 Task: Choose a reason to hibernate the account as "Iâm getting too many emails".
Action: Mouse moved to (844, 116)
Screenshot: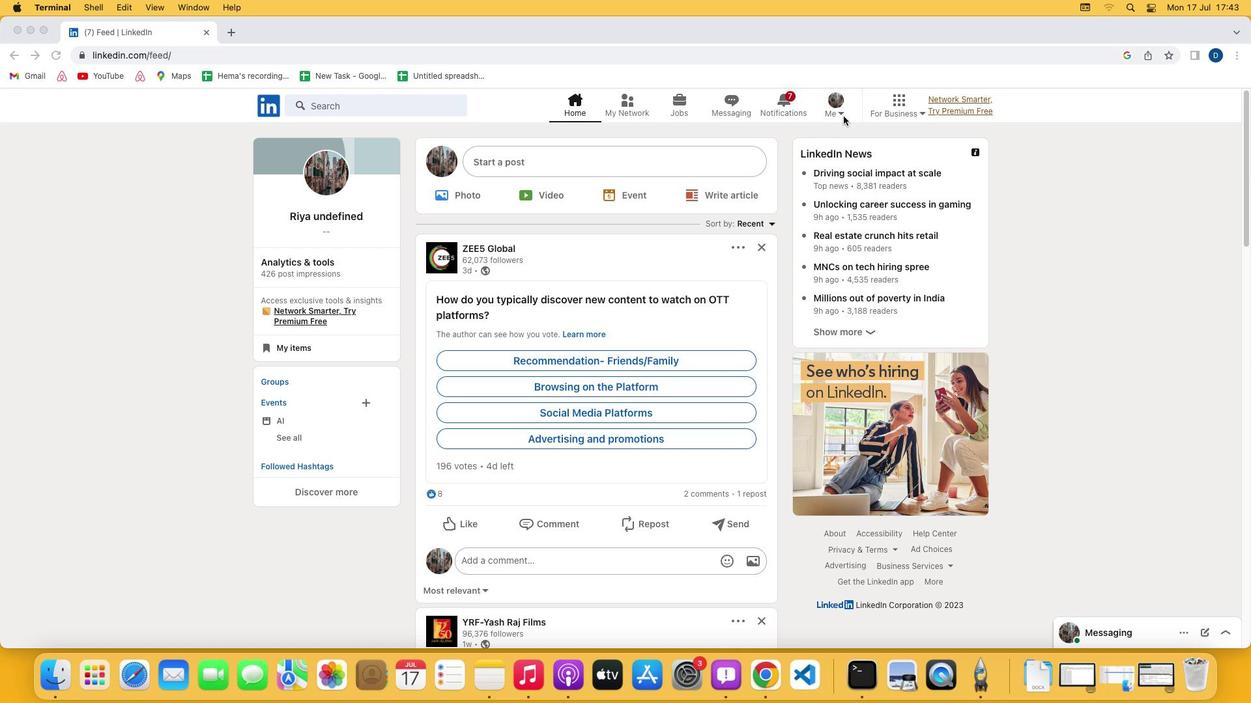 
Action: Mouse pressed left at (844, 116)
Screenshot: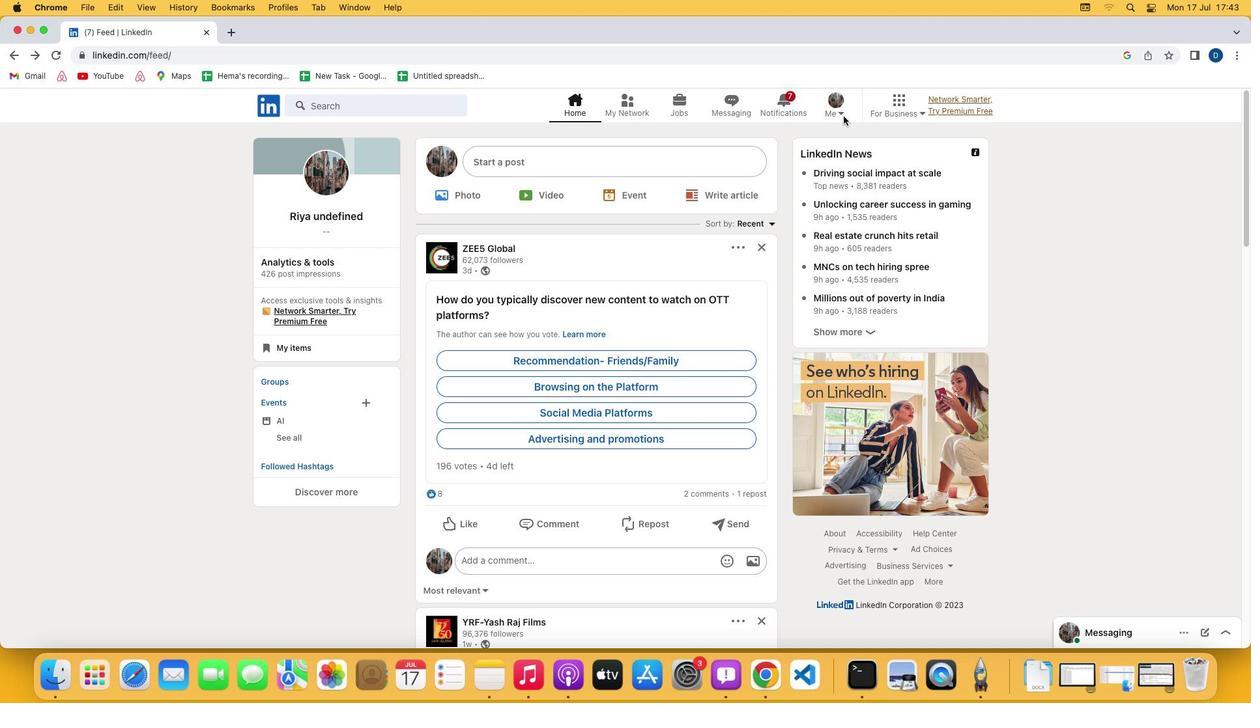 
Action: Mouse moved to (842, 114)
Screenshot: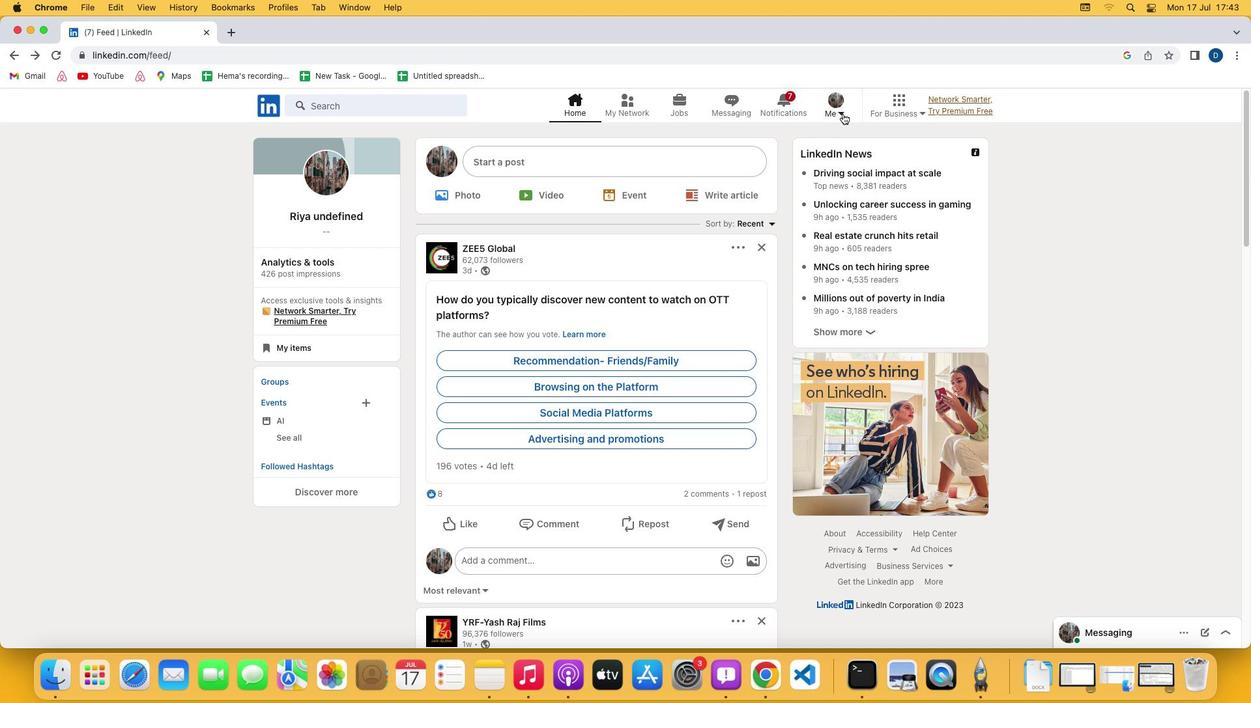 
Action: Mouse pressed left at (842, 114)
Screenshot: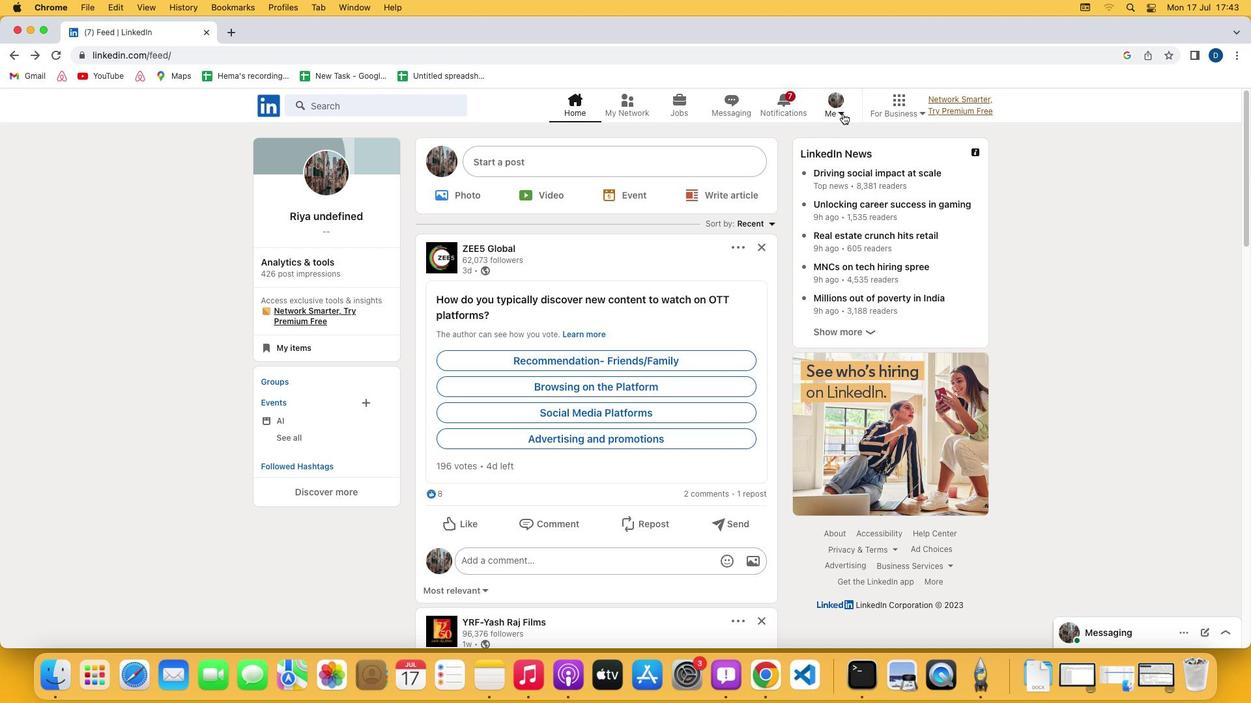 
Action: Mouse moved to (735, 245)
Screenshot: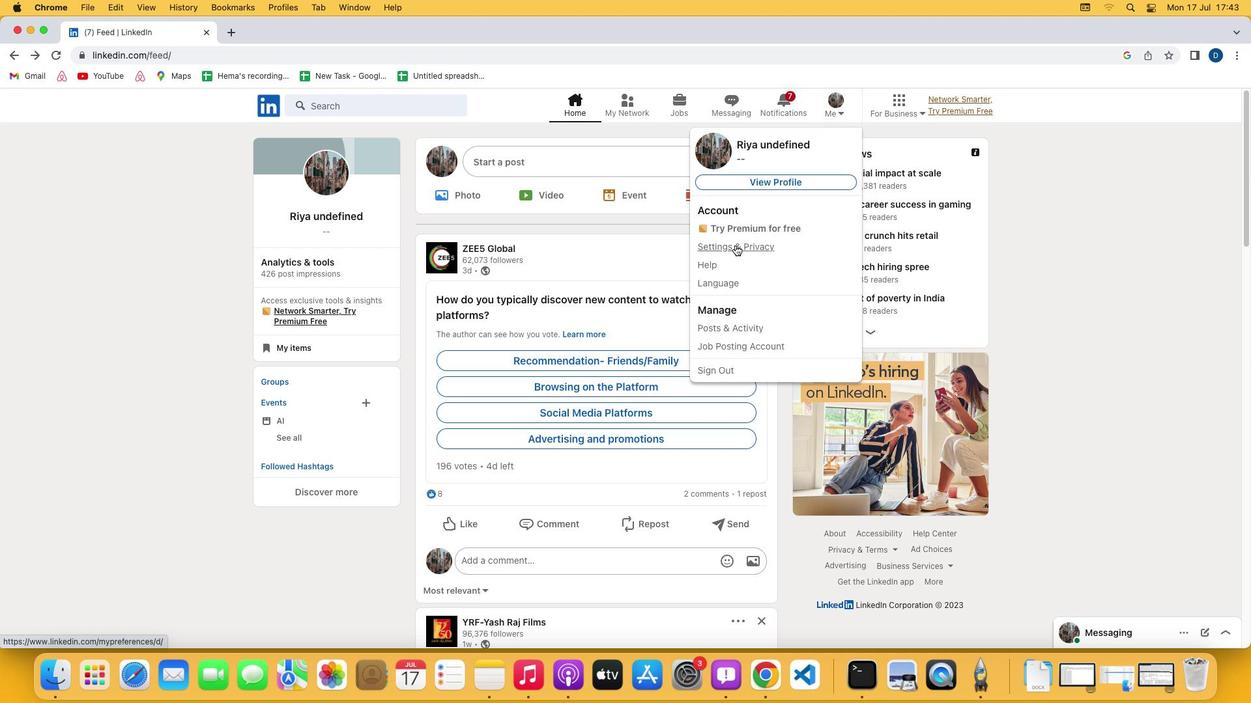 
Action: Mouse pressed left at (735, 245)
Screenshot: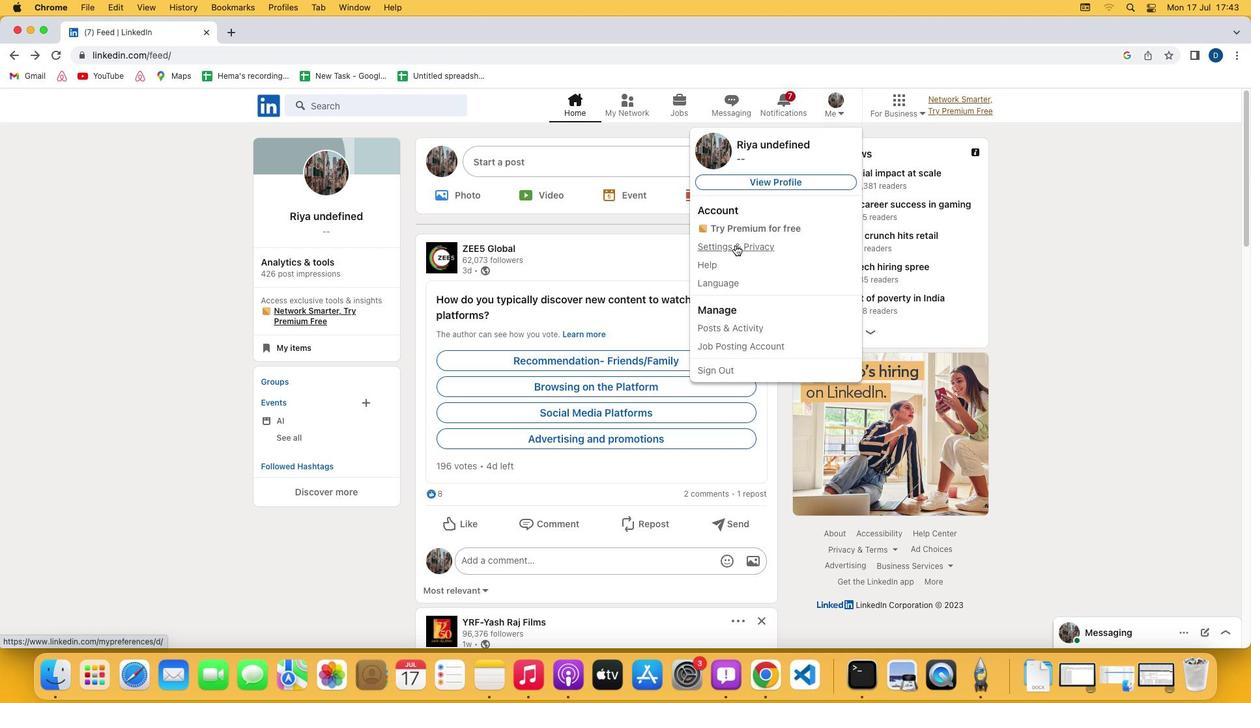 
Action: Mouse moved to (716, 492)
Screenshot: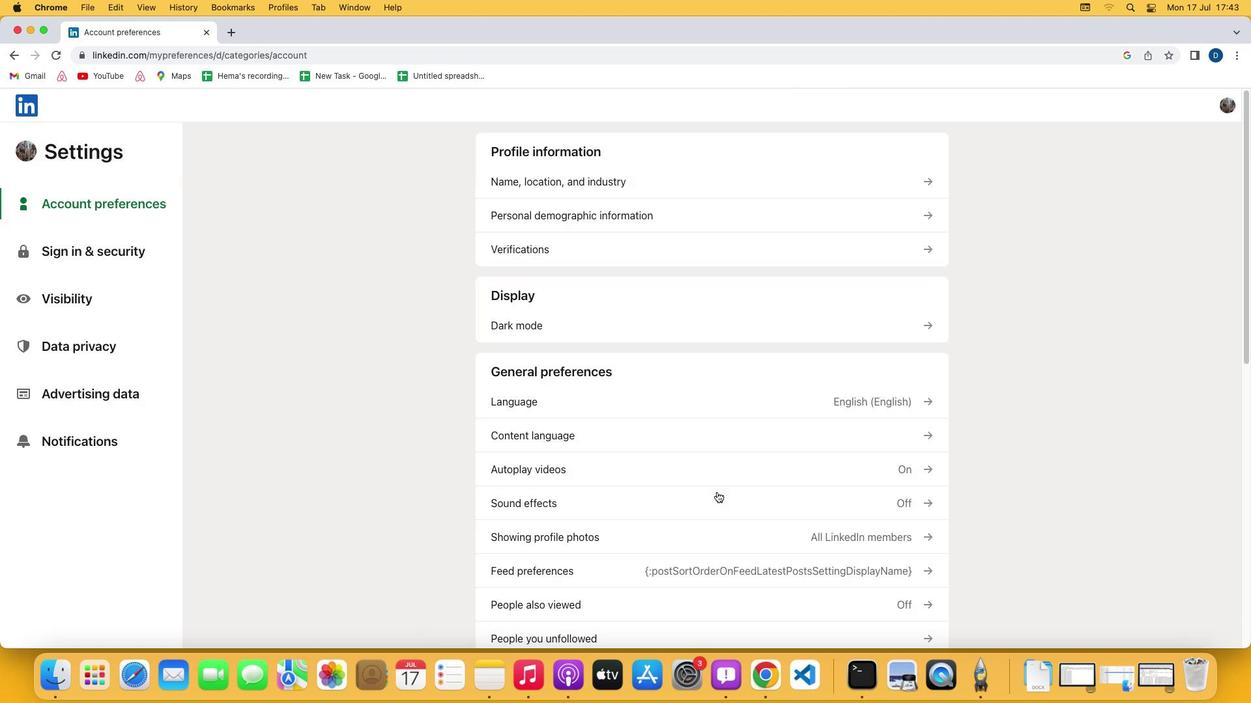 
Action: Mouse scrolled (716, 492) with delta (0, 0)
Screenshot: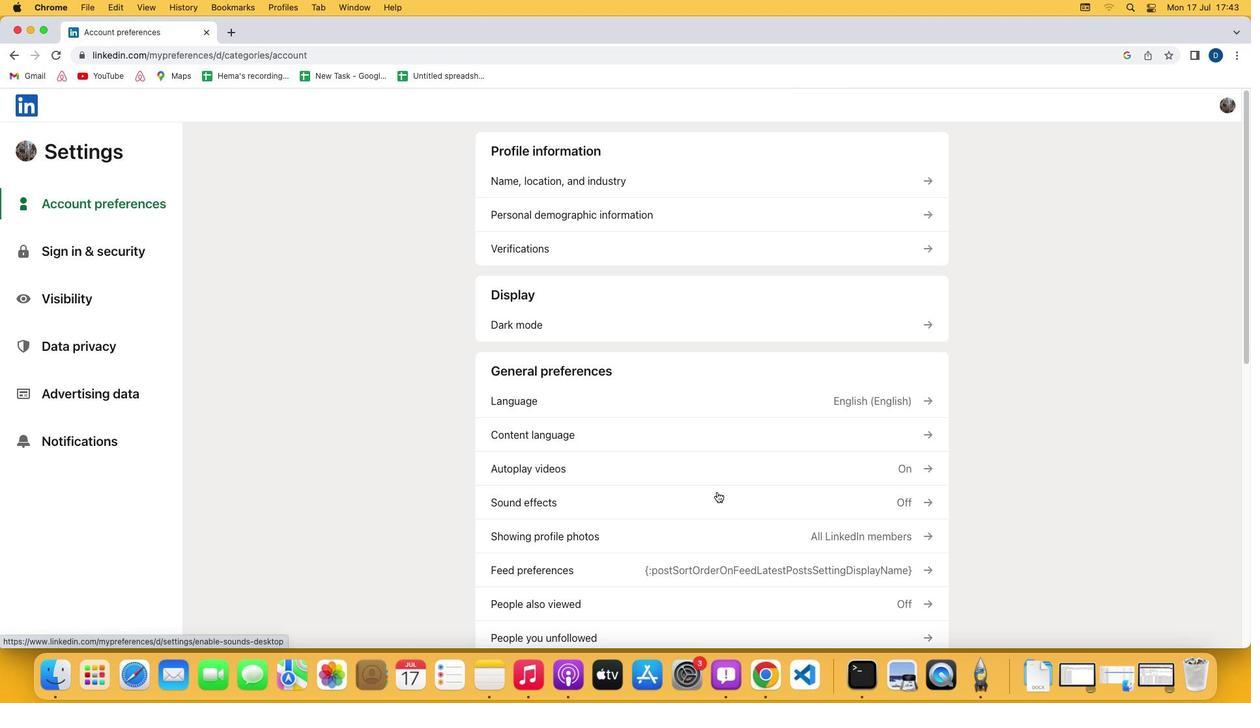 
Action: Mouse scrolled (716, 492) with delta (0, 0)
Screenshot: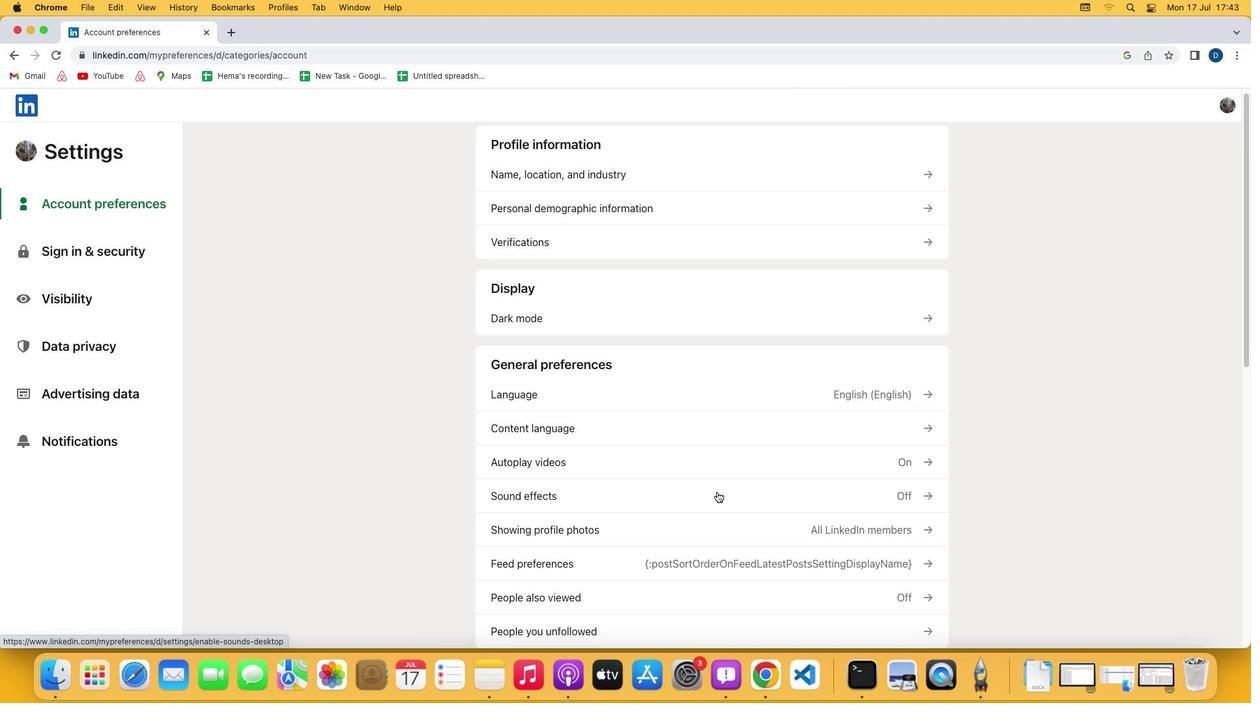 
Action: Mouse scrolled (716, 492) with delta (0, -1)
Screenshot: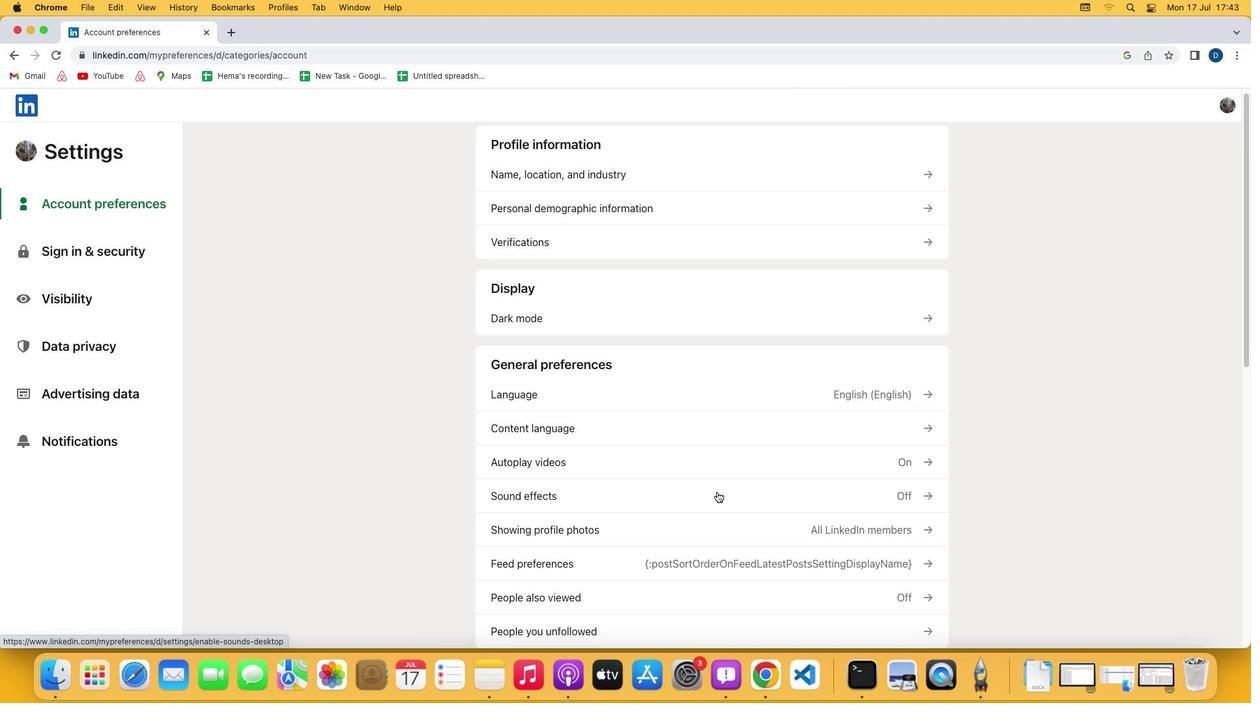 
Action: Mouse scrolled (716, 492) with delta (0, -3)
Screenshot: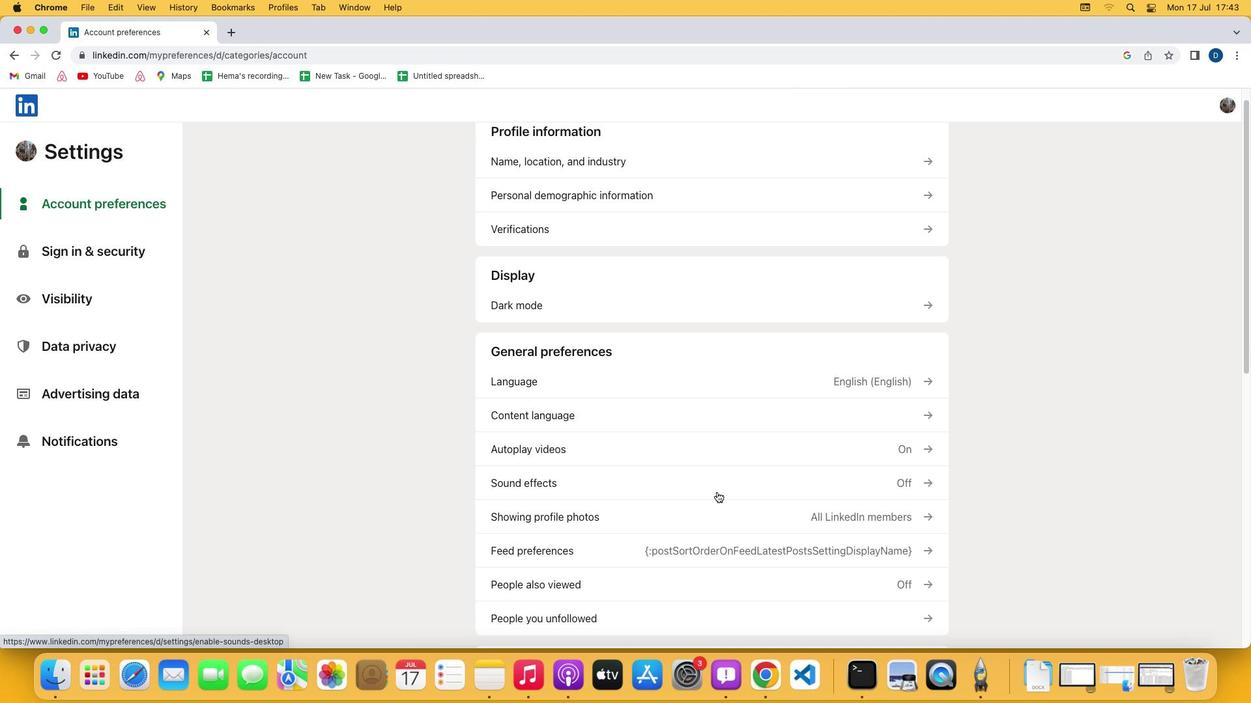
Action: Mouse scrolled (716, 492) with delta (0, 0)
Screenshot: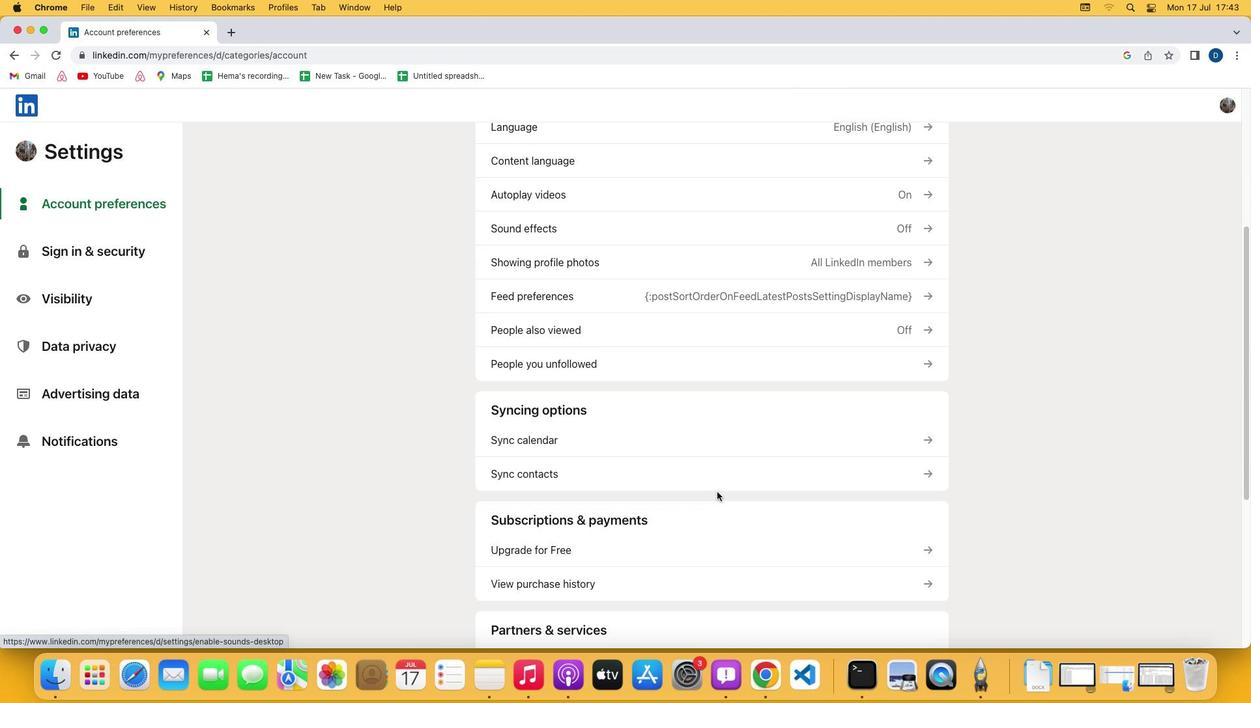 
Action: Mouse scrolled (716, 492) with delta (0, 0)
Screenshot: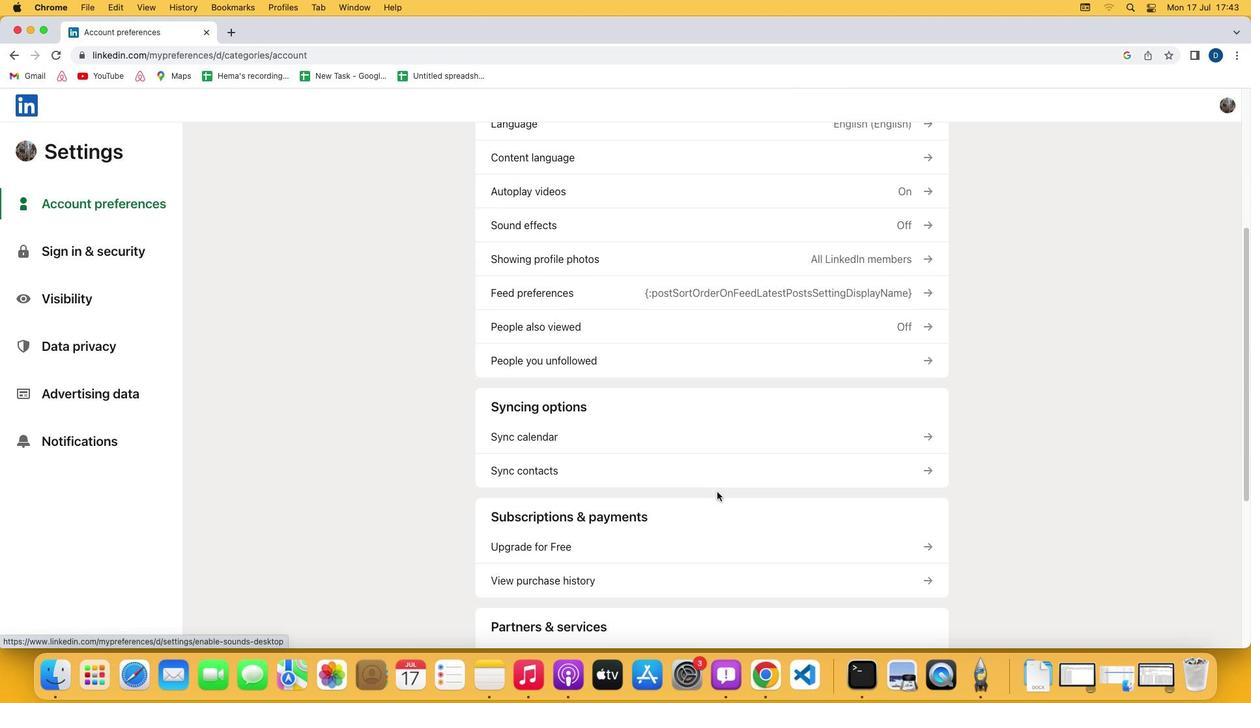 
Action: Mouse scrolled (716, 492) with delta (0, -1)
Screenshot: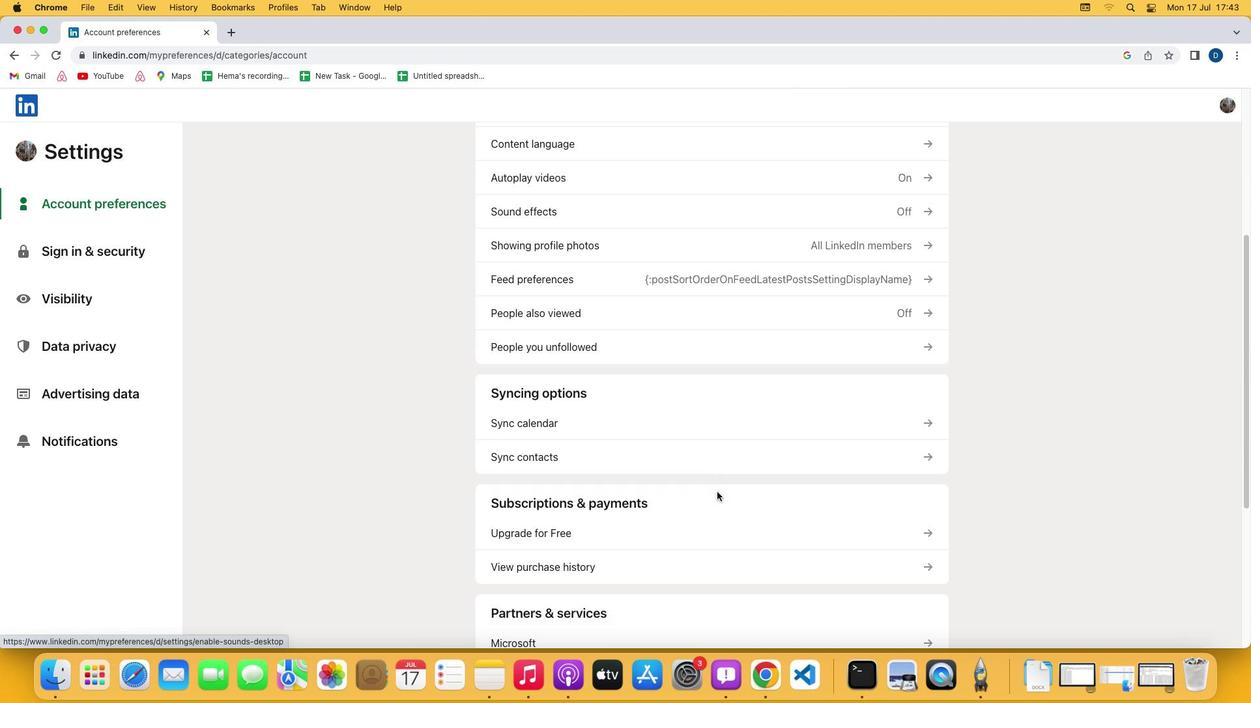 
Action: Mouse moved to (576, 518)
Screenshot: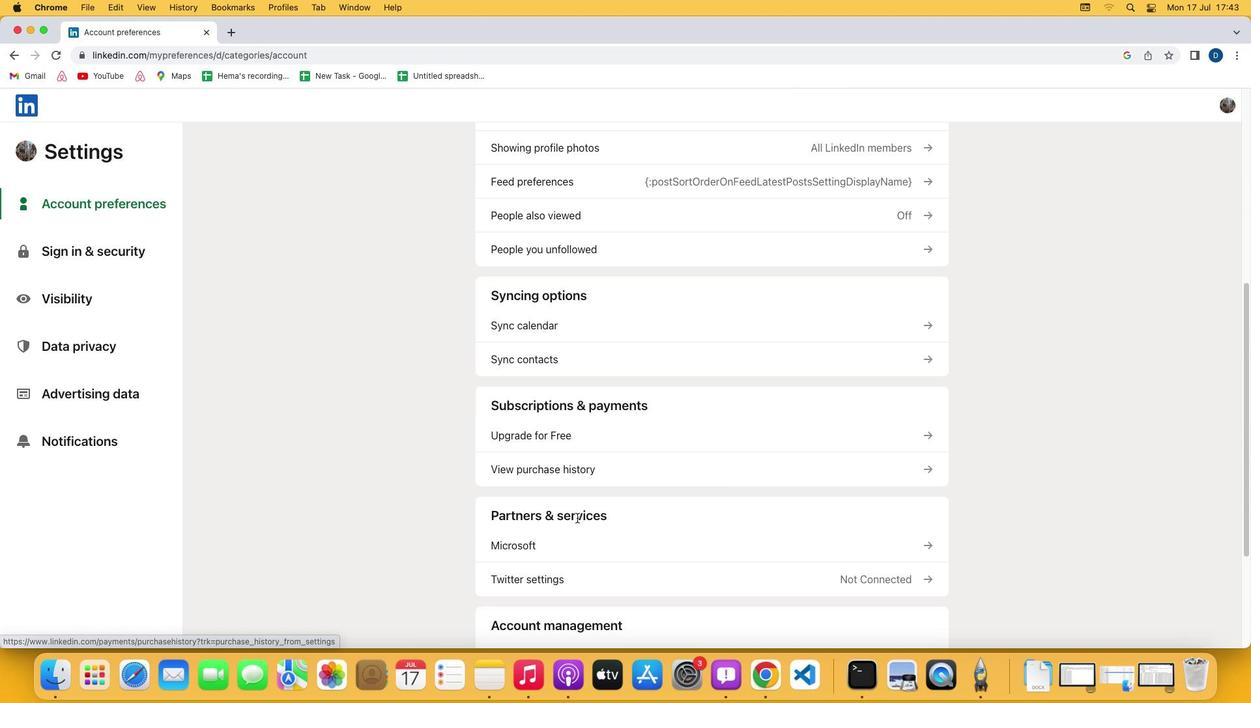 
Action: Mouse scrolled (576, 518) with delta (0, 0)
Screenshot: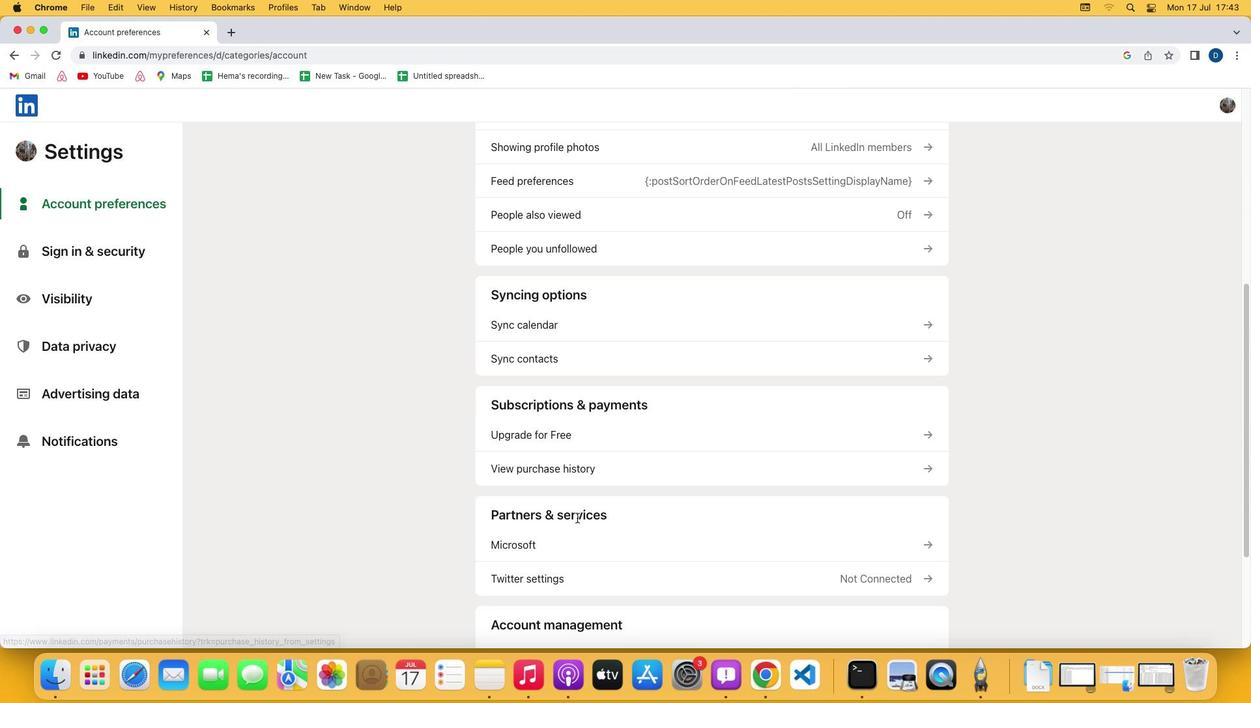 
Action: Mouse scrolled (576, 518) with delta (0, 0)
Screenshot: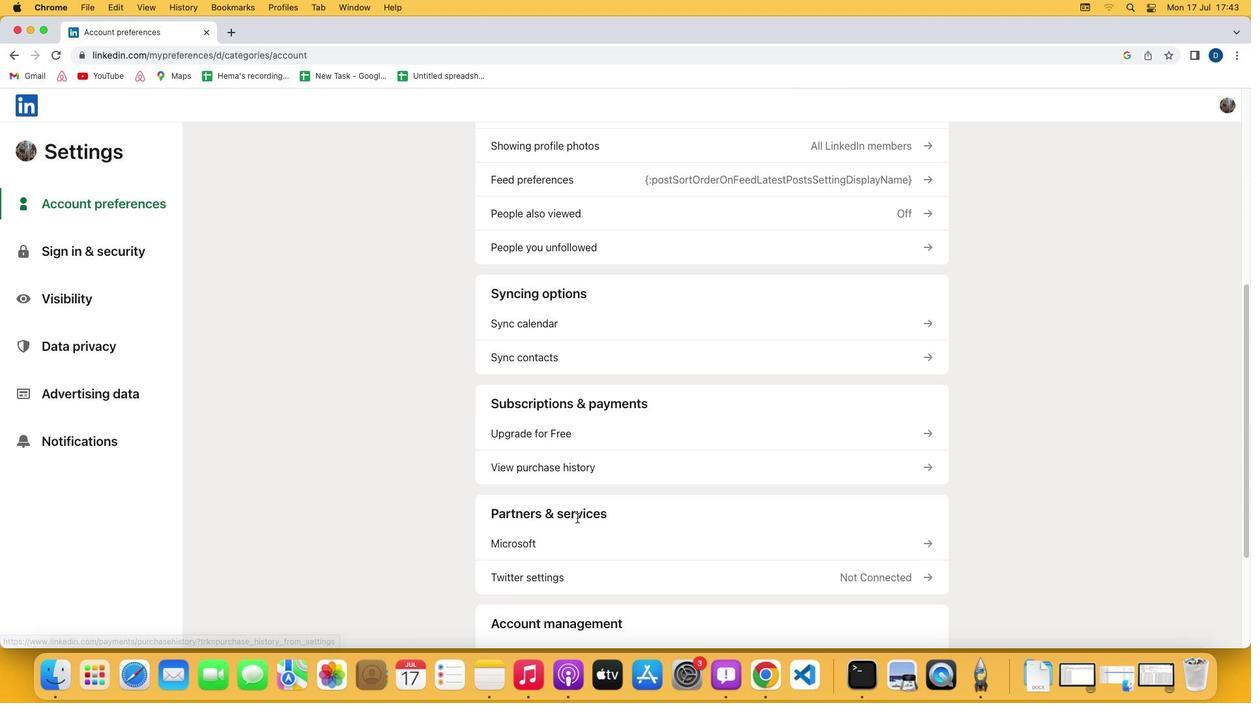 
Action: Mouse scrolled (576, 518) with delta (0, -1)
Screenshot: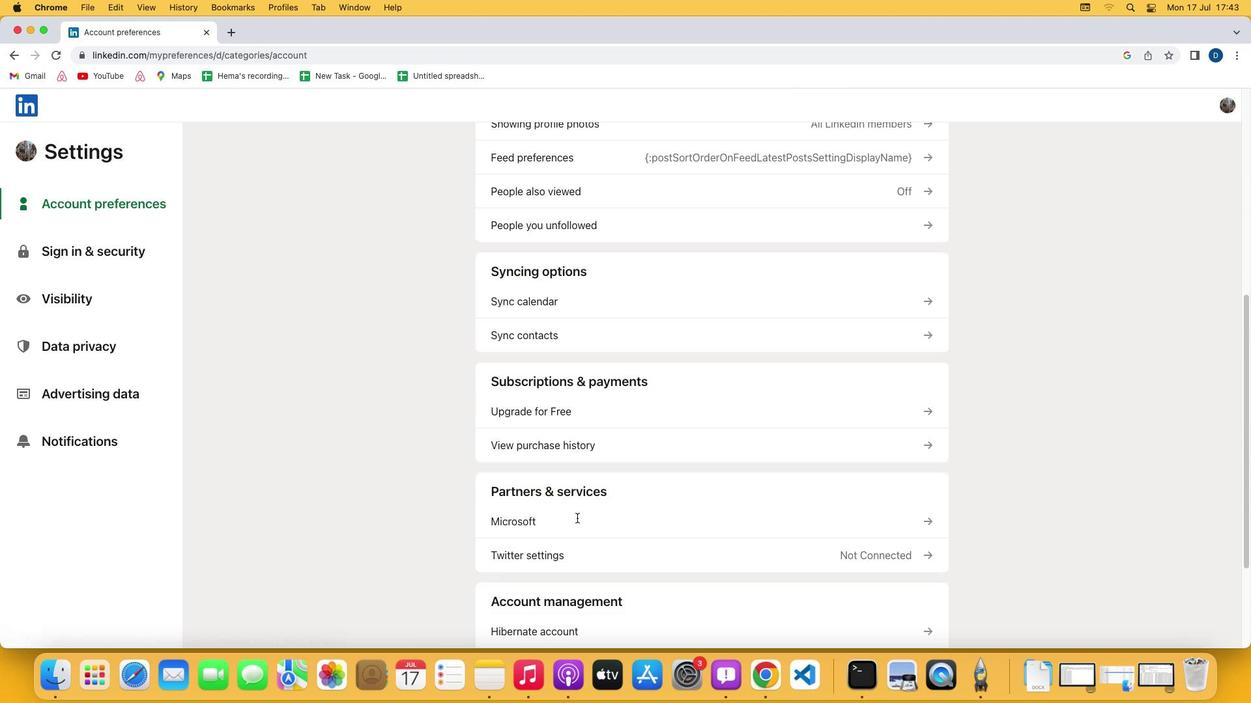 
Action: Mouse scrolled (576, 518) with delta (0, -2)
Screenshot: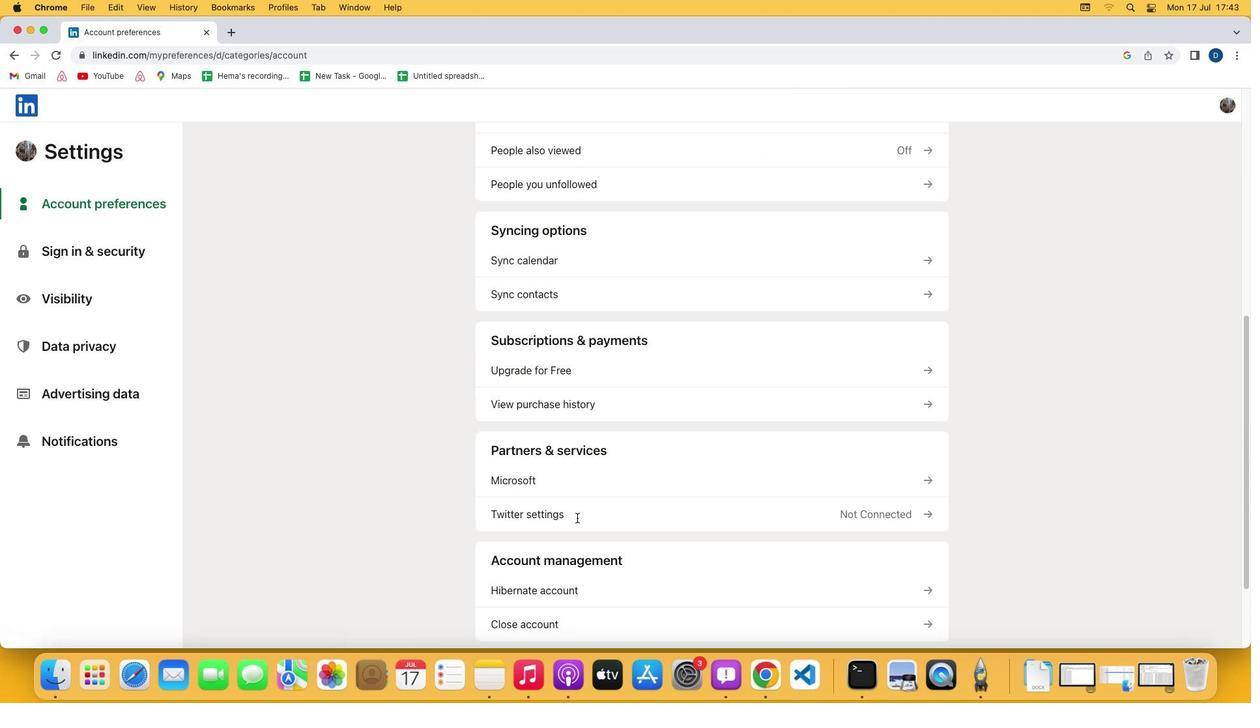 
Action: Mouse moved to (563, 472)
Screenshot: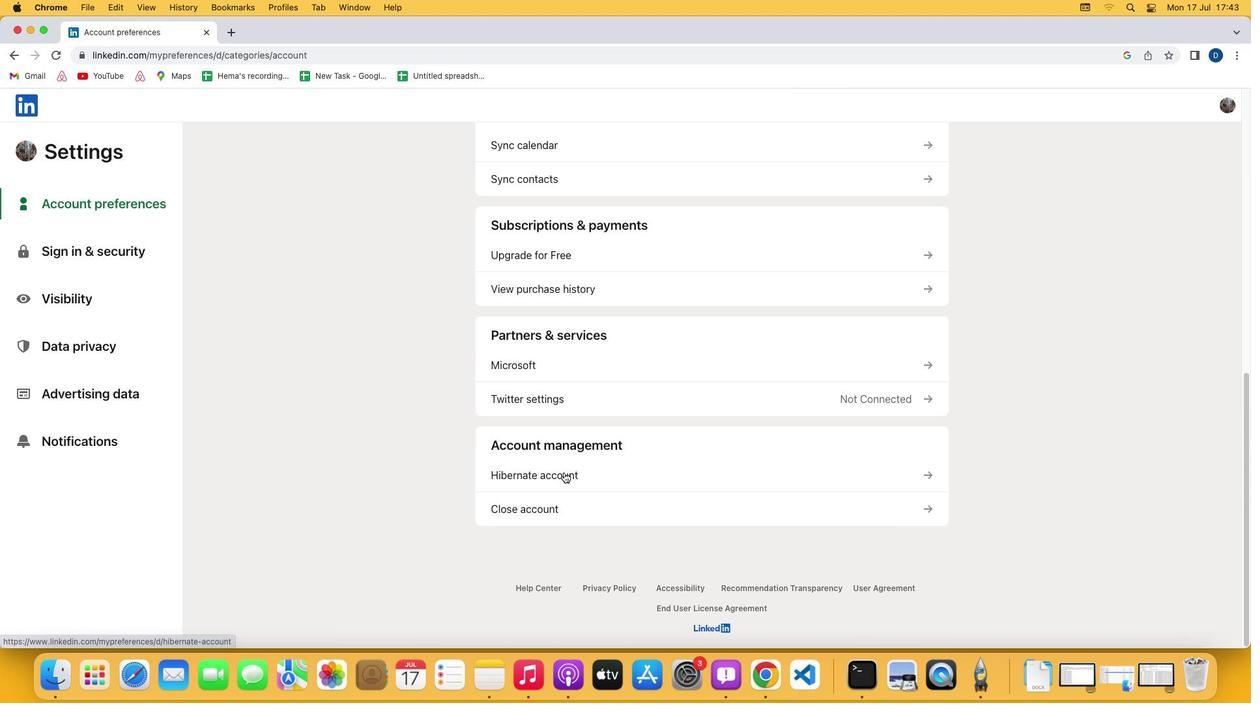 
Action: Mouse pressed left at (563, 472)
Screenshot: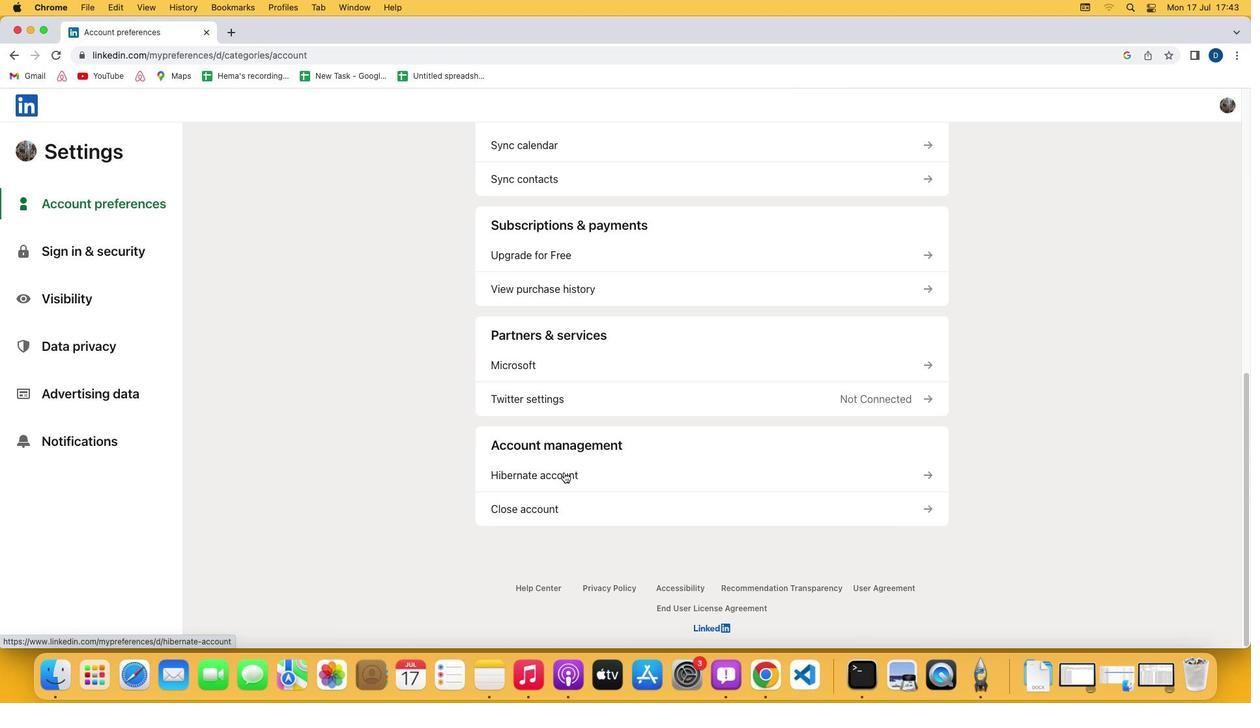 
Action: Mouse moved to (501, 297)
Screenshot: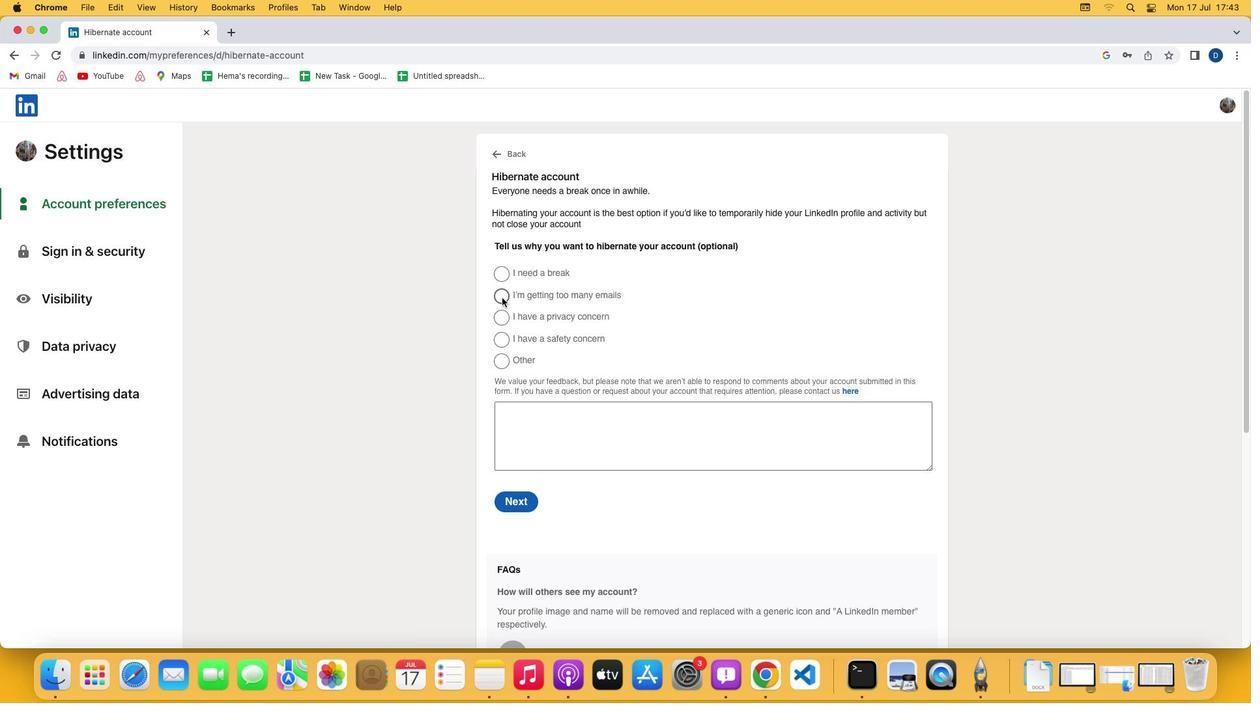 
Action: Mouse pressed left at (501, 297)
Screenshot: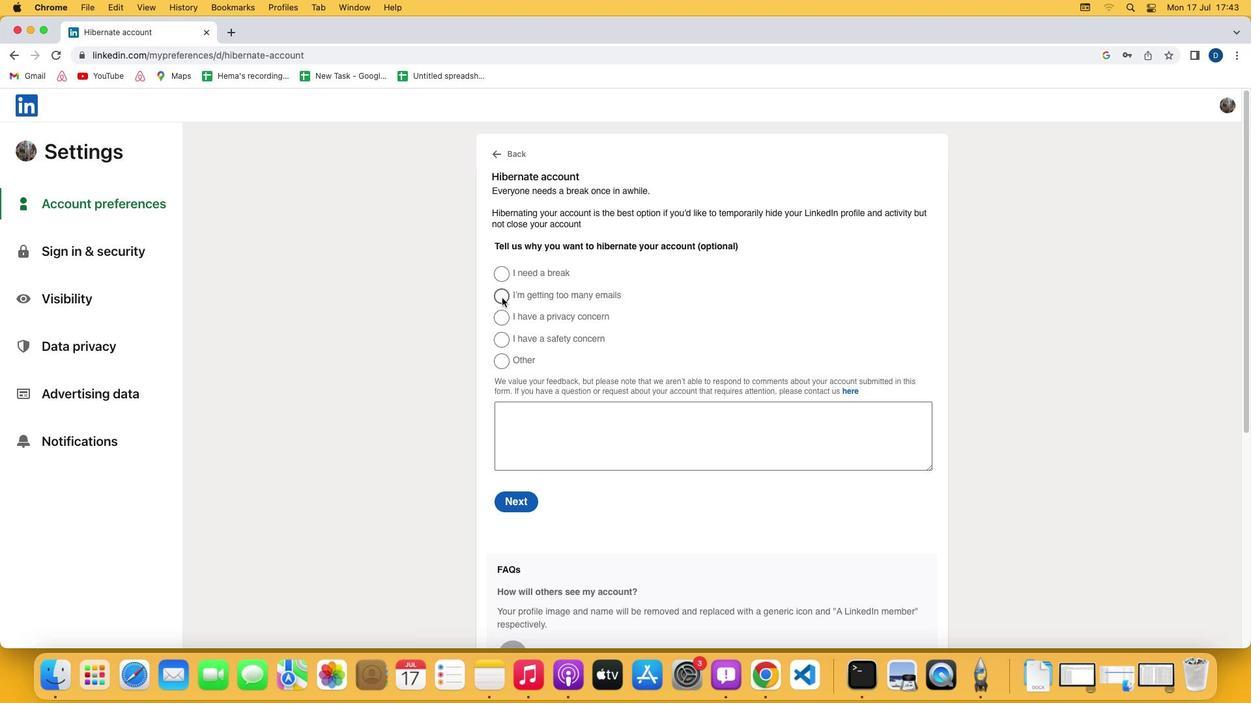 
